Task: select a rule when an attachment not containing is added to a card by anyone except me .
Action: Mouse moved to (1317, 100)
Screenshot: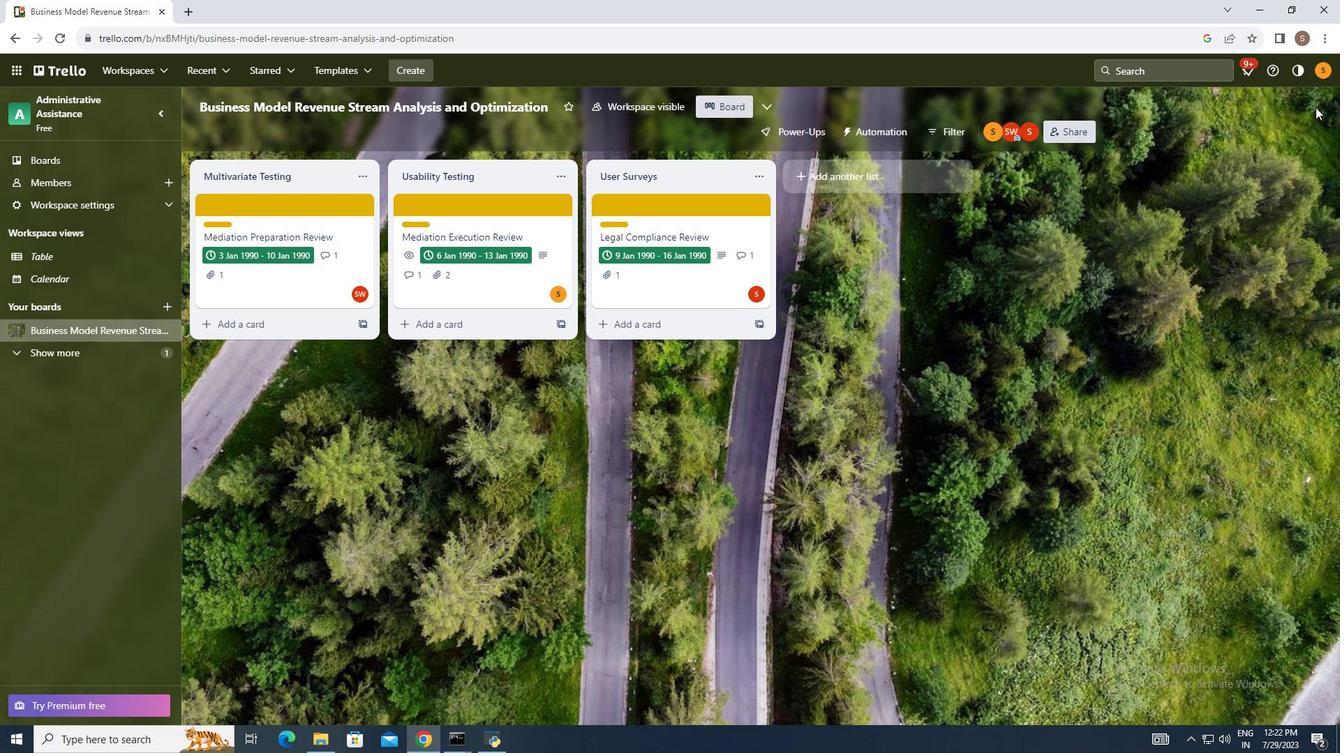 
Action: Mouse pressed left at (1317, 100)
Screenshot: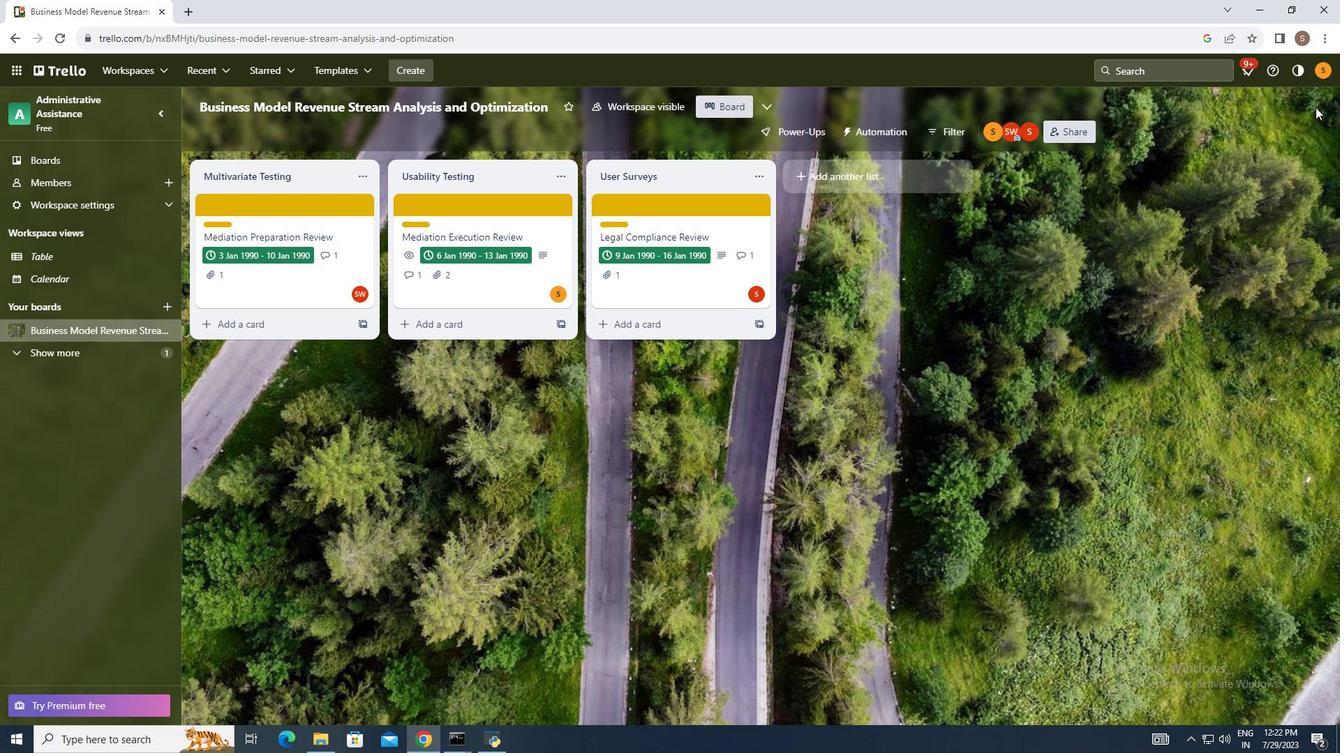 
Action: Mouse moved to (1211, 287)
Screenshot: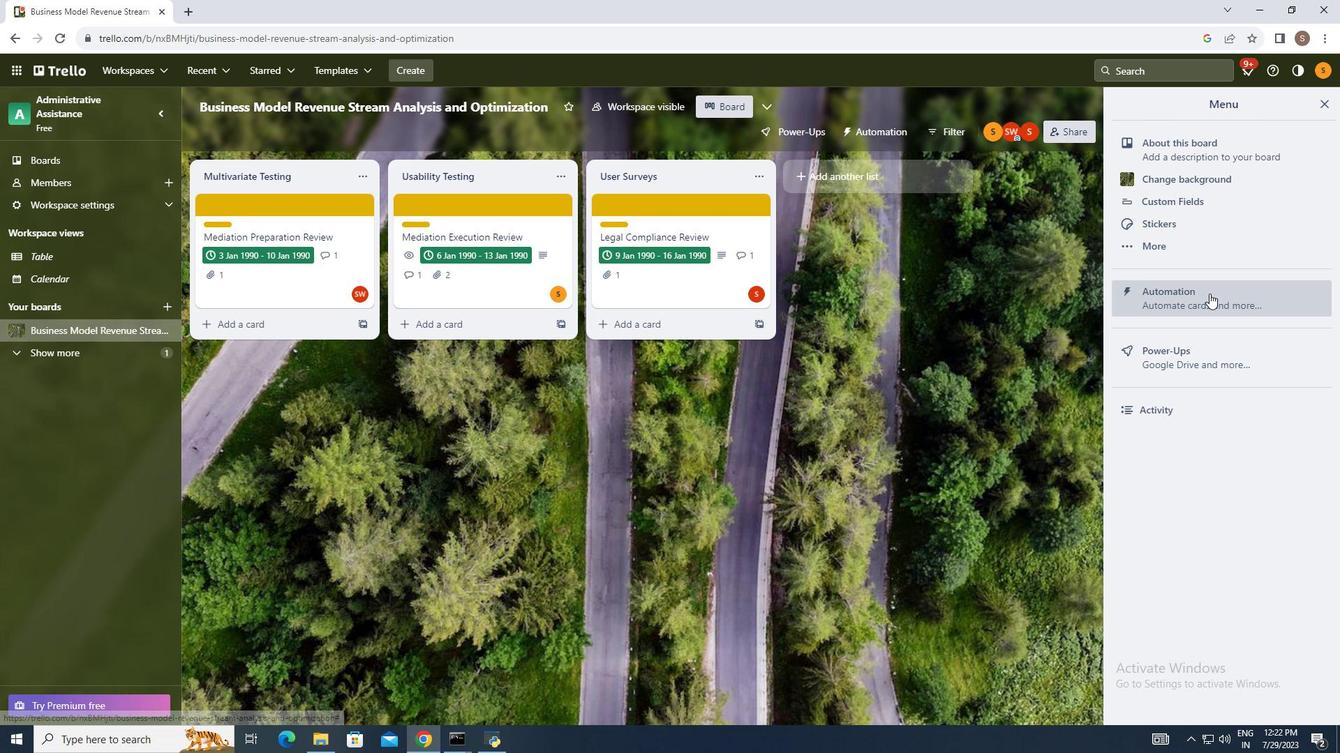 
Action: Mouse pressed left at (1211, 287)
Screenshot: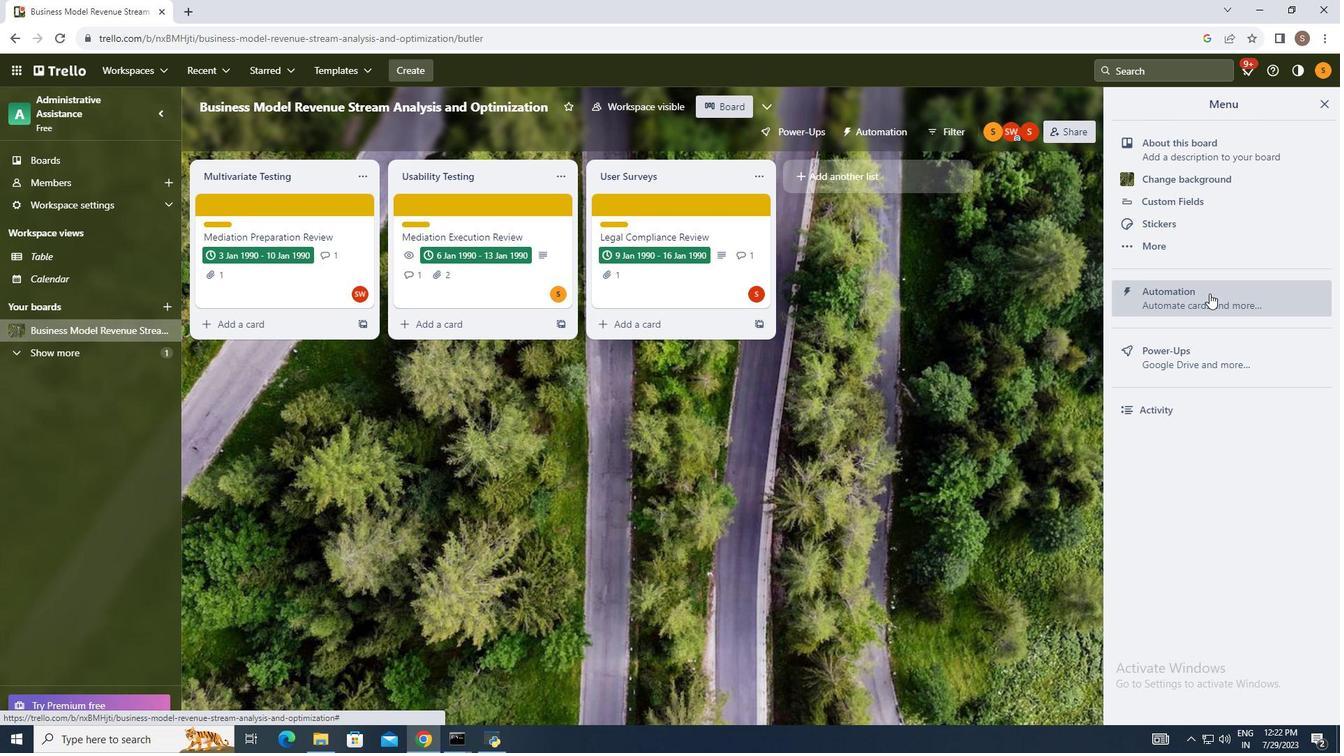 
Action: Mouse moved to (262, 251)
Screenshot: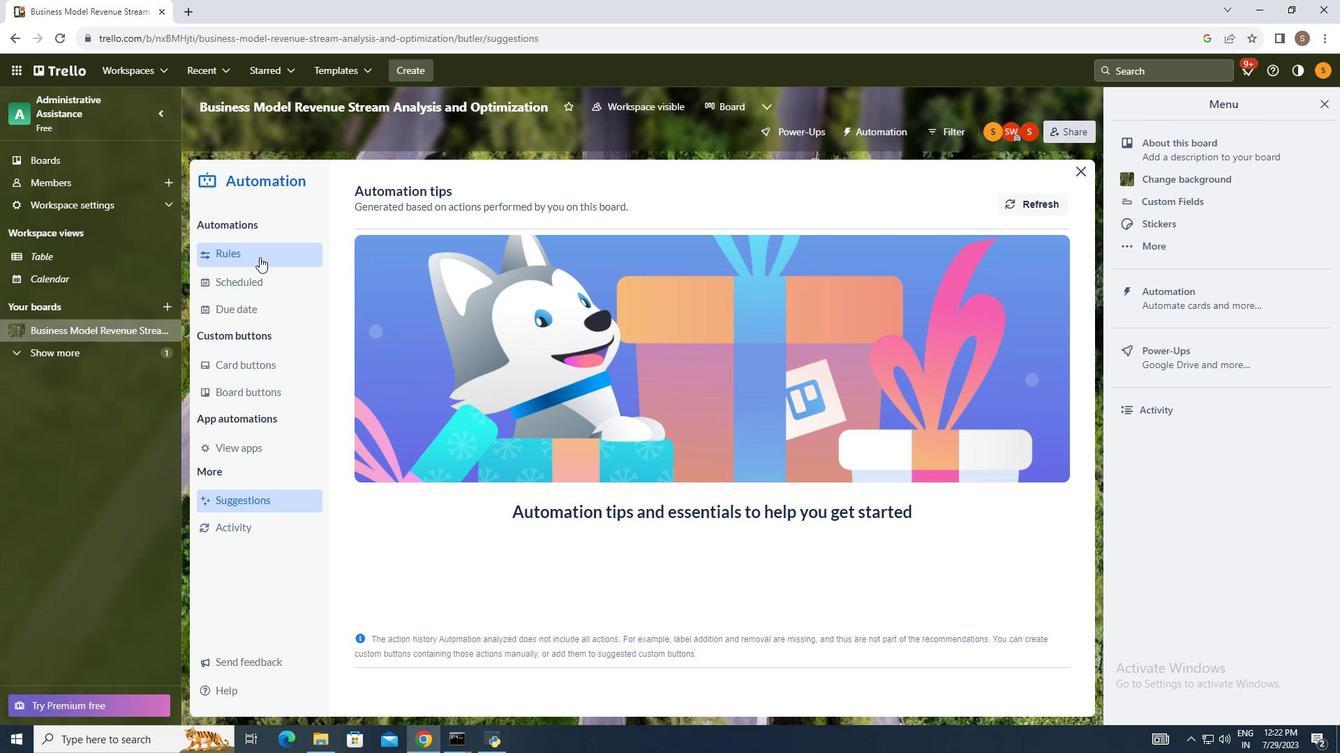 
Action: Mouse pressed left at (262, 251)
Screenshot: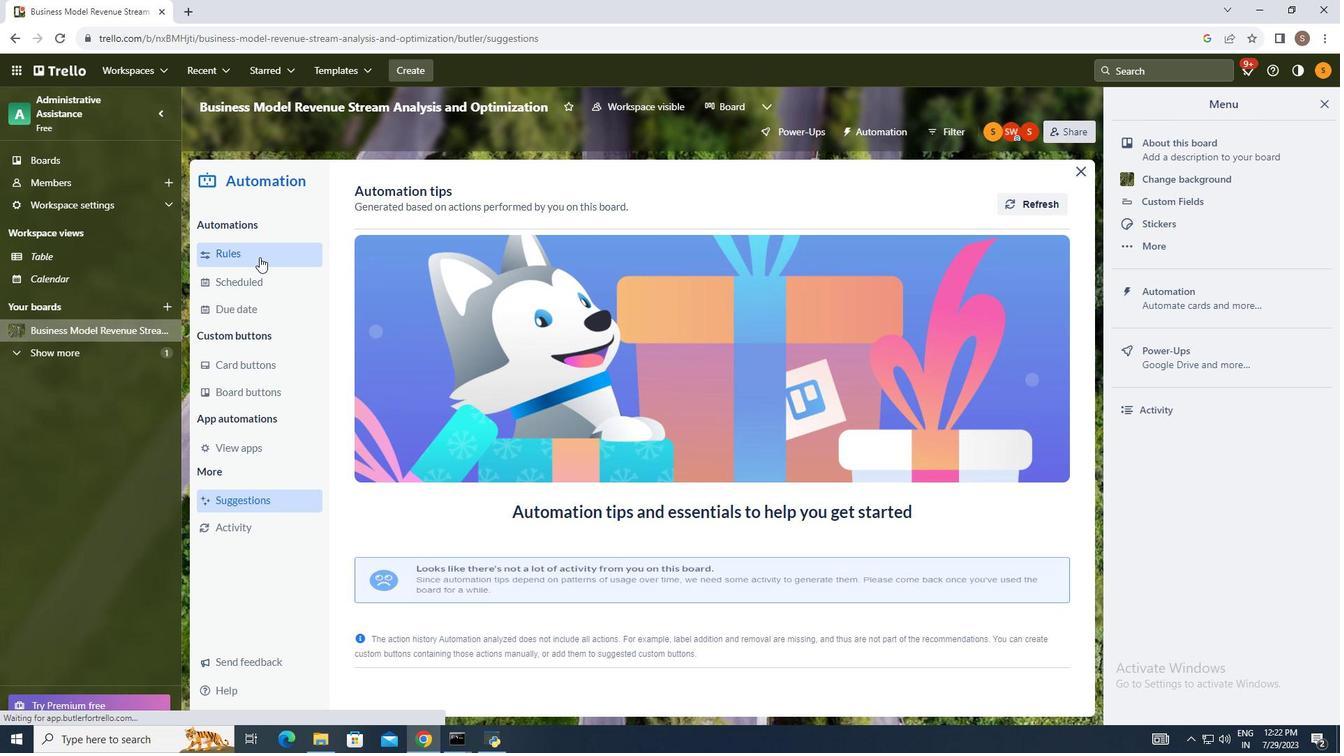 
Action: Mouse moved to (928, 189)
Screenshot: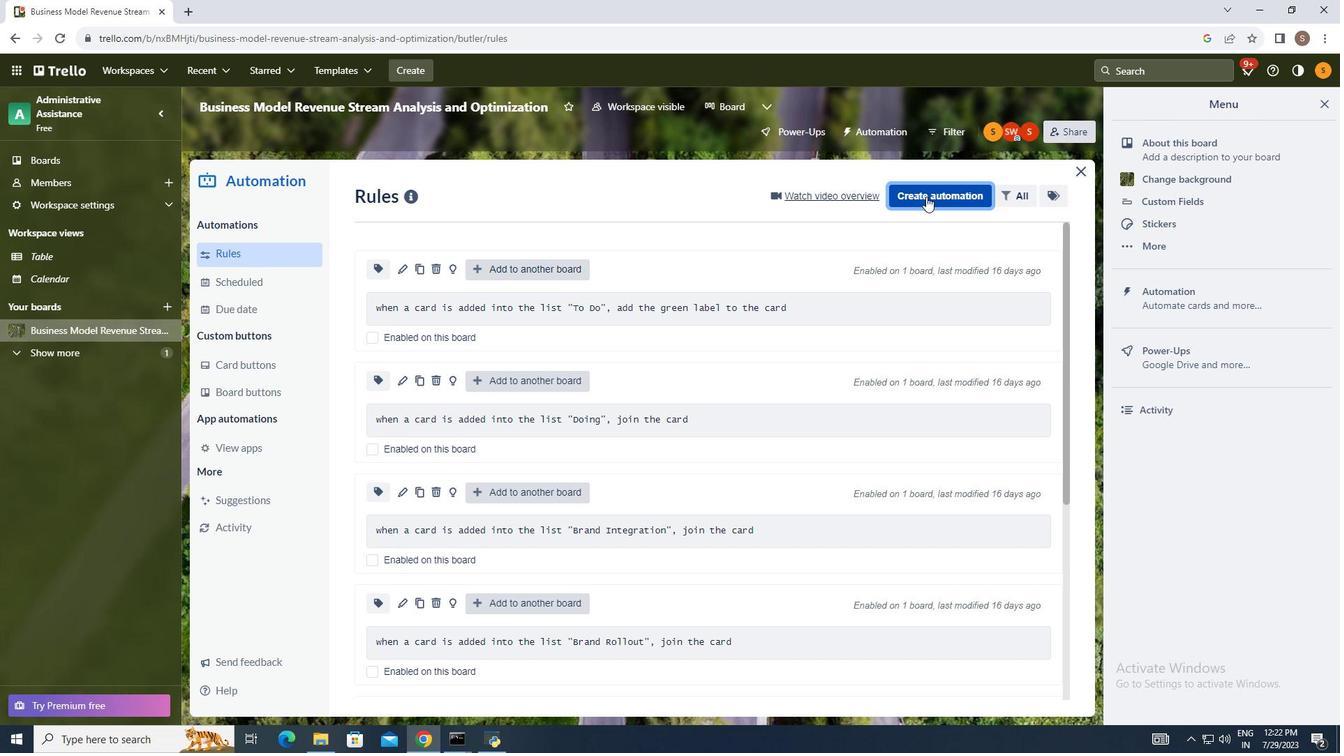 
Action: Mouse pressed left at (928, 189)
Screenshot: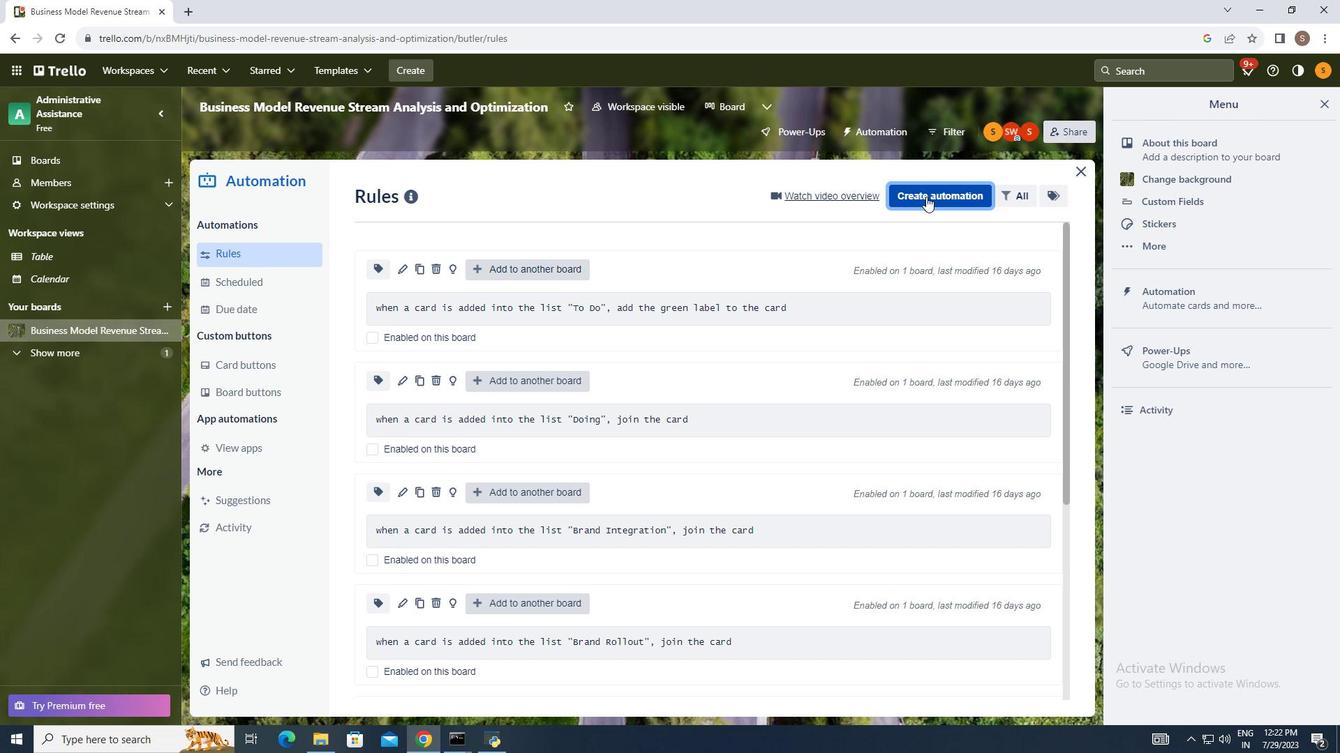 
Action: Mouse moved to (742, 325)
Screenshot: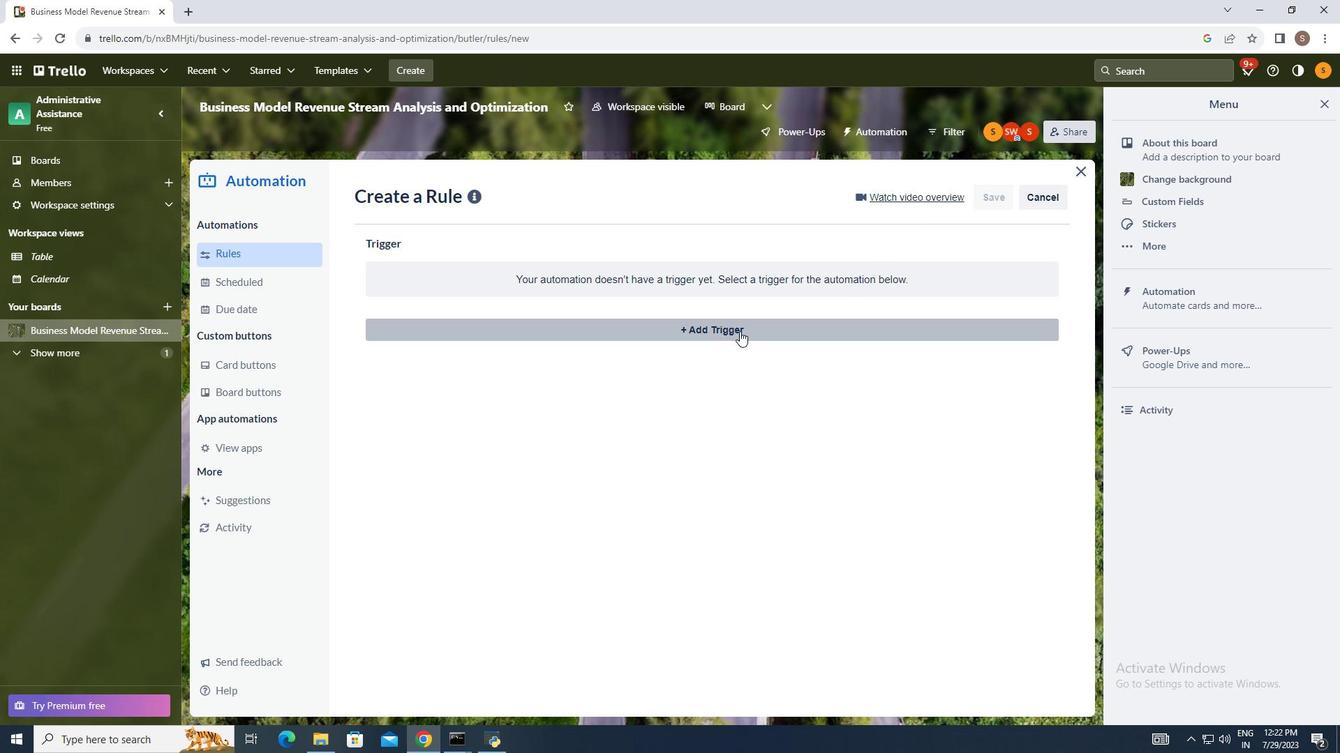 
Action: Mouse pressed left at (742, 325)
Screenshot: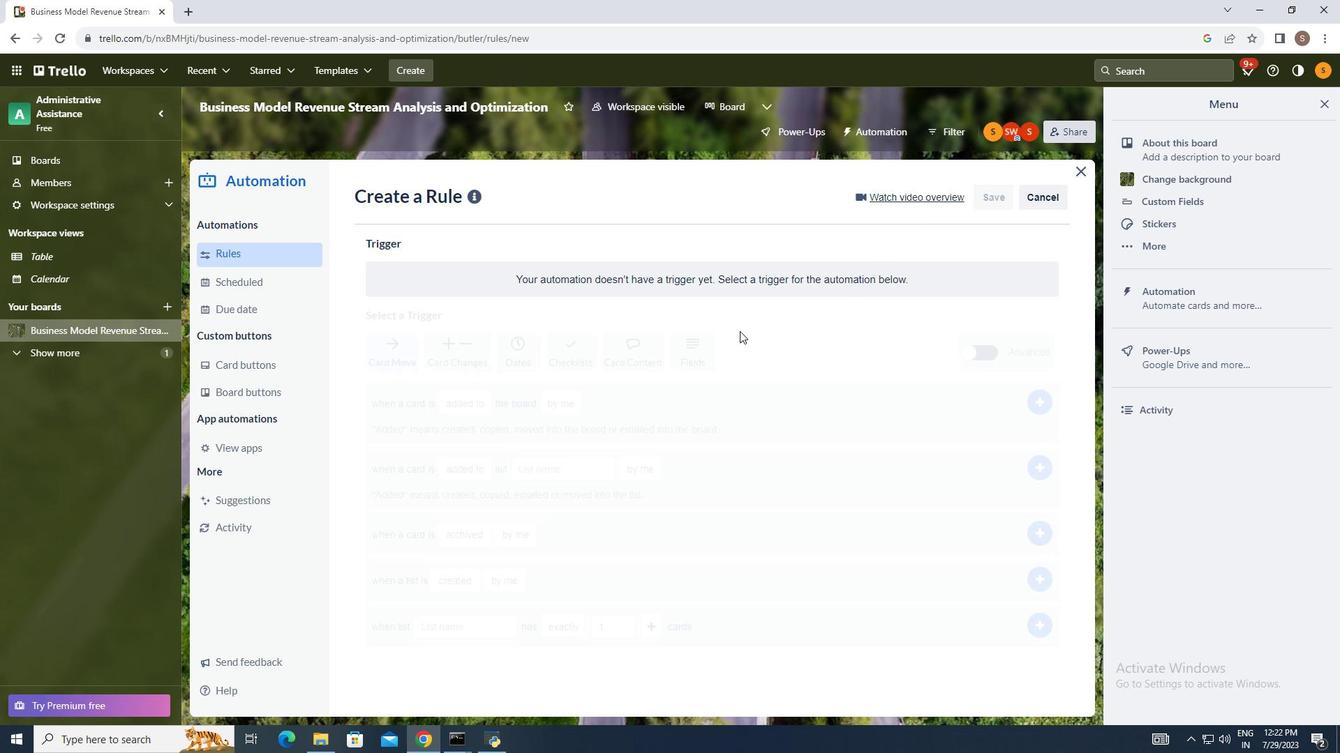 
Action: Mouse moved to (470, 369)
Screenshot: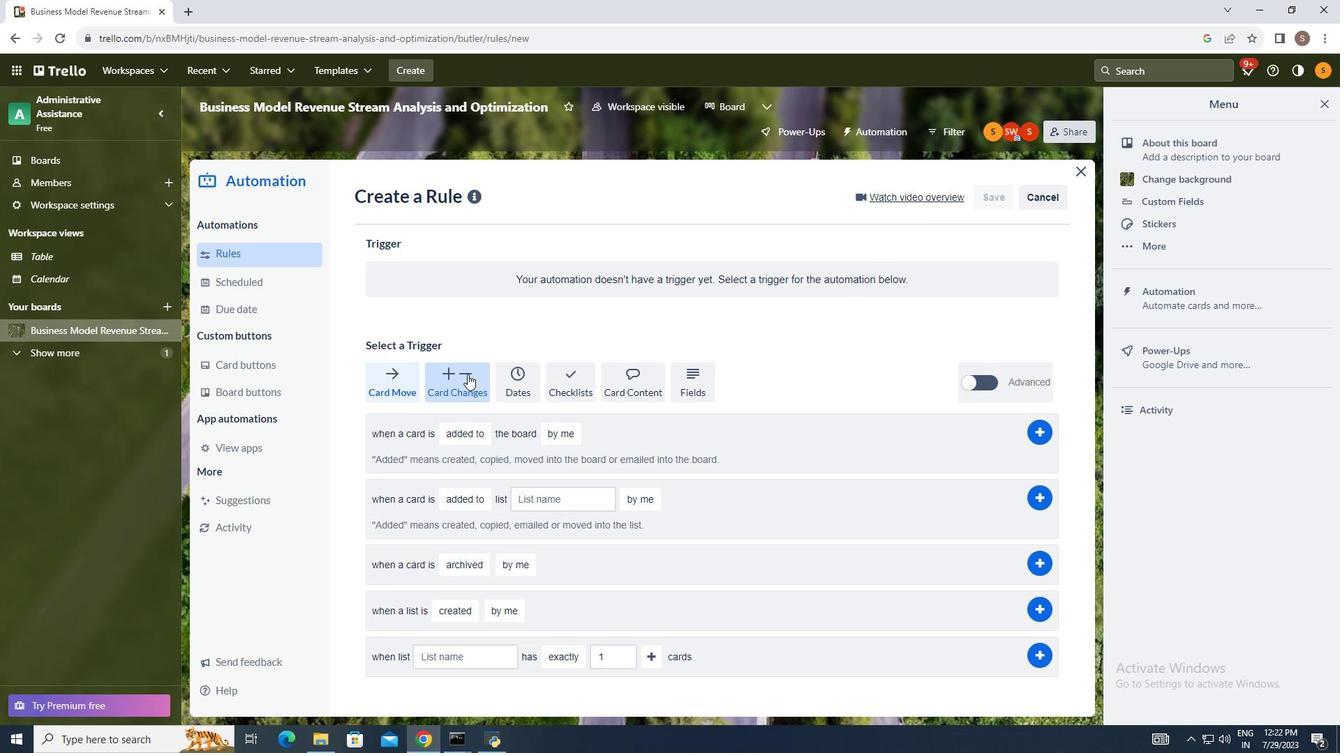 
Action: Mouse pressed left at (470, 369)
Screenshot: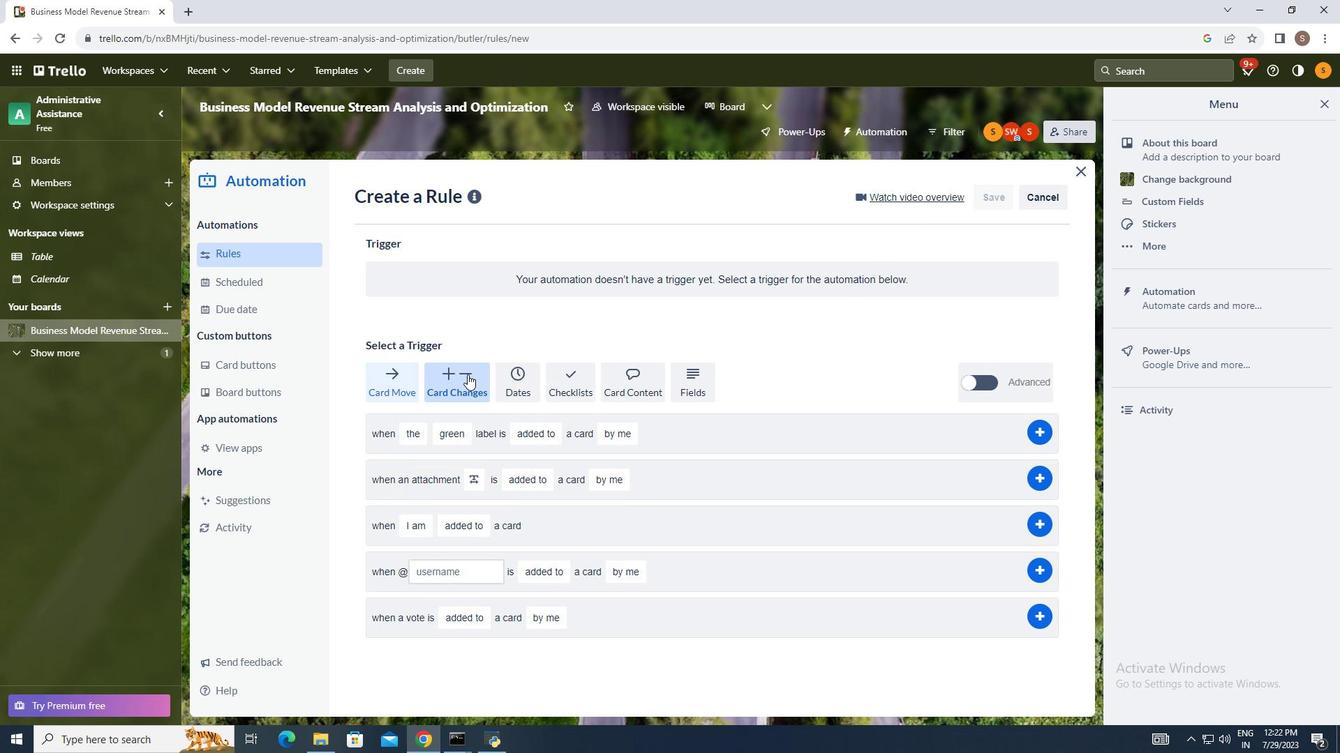
Action: Mouse moved to (478, 465)
Screenshot: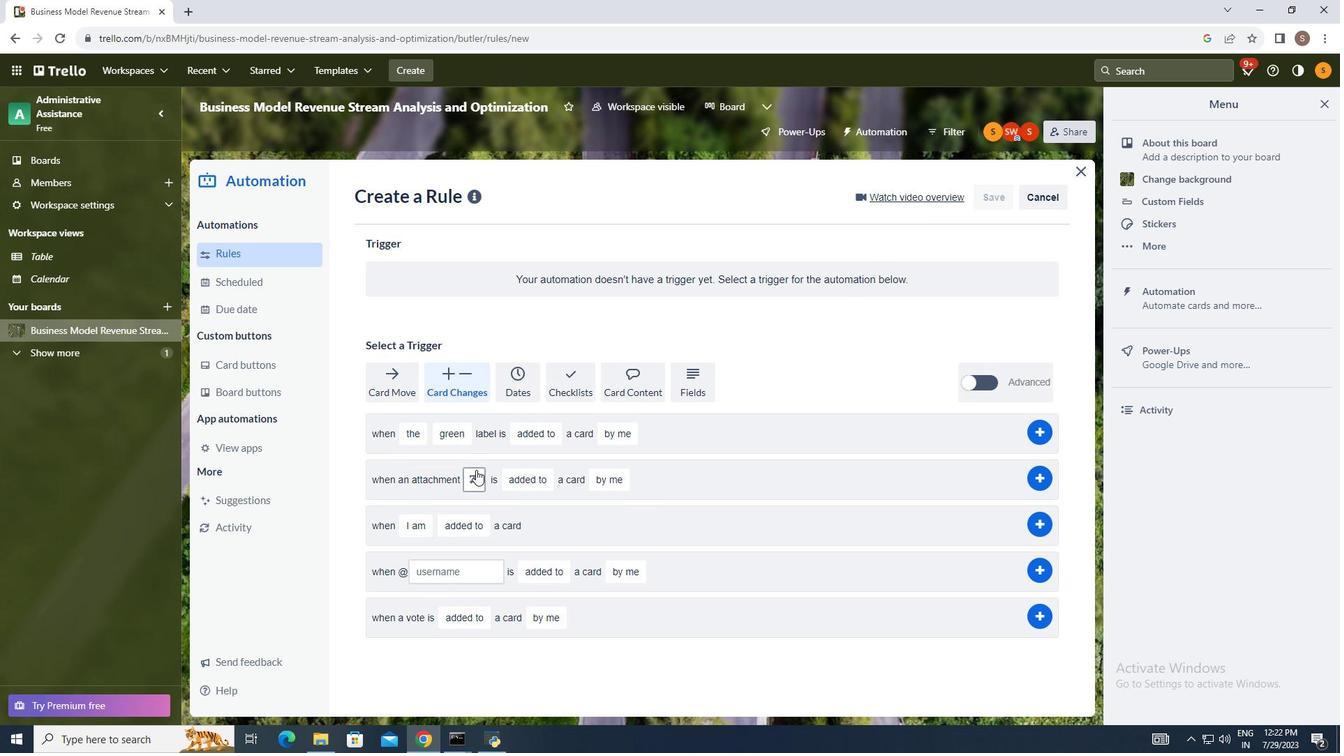 
Action: Mouse pressed left at (478, 465)
Screenshot: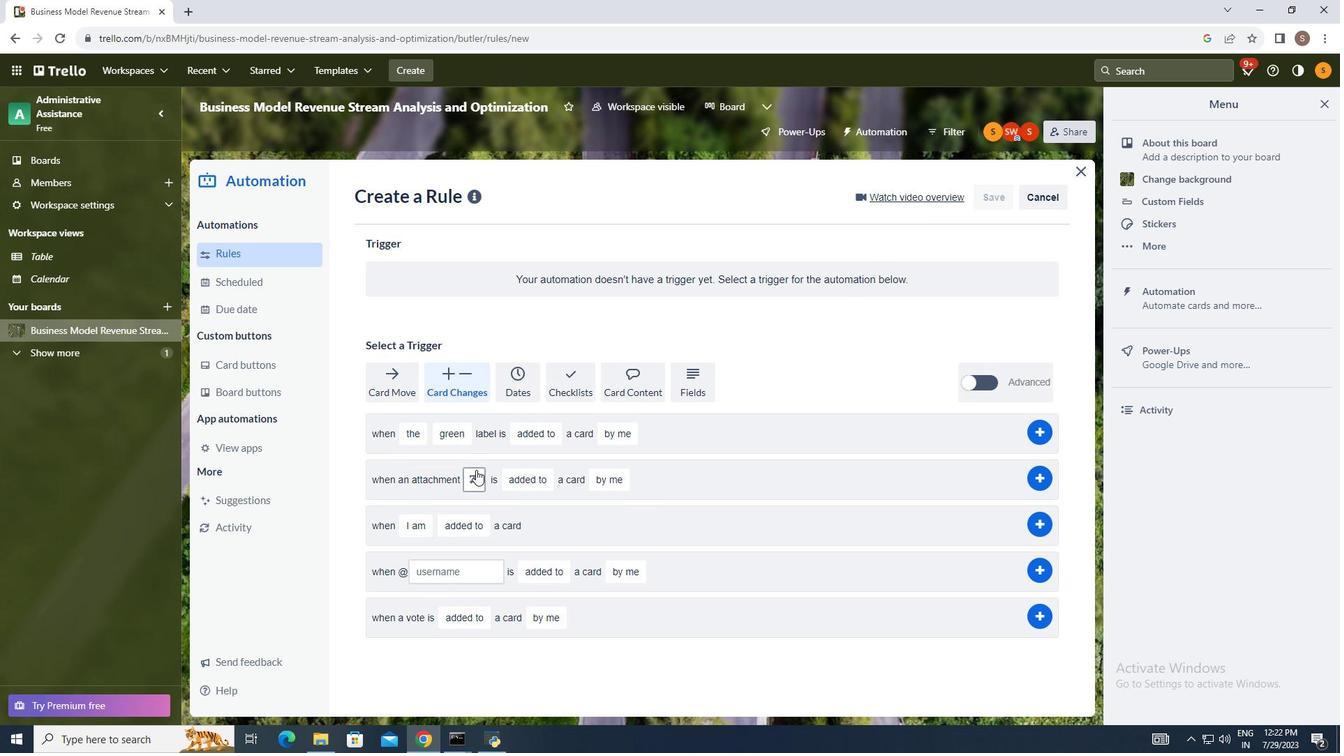 
Action: Mouse moved to (511, 687)
Screenshot: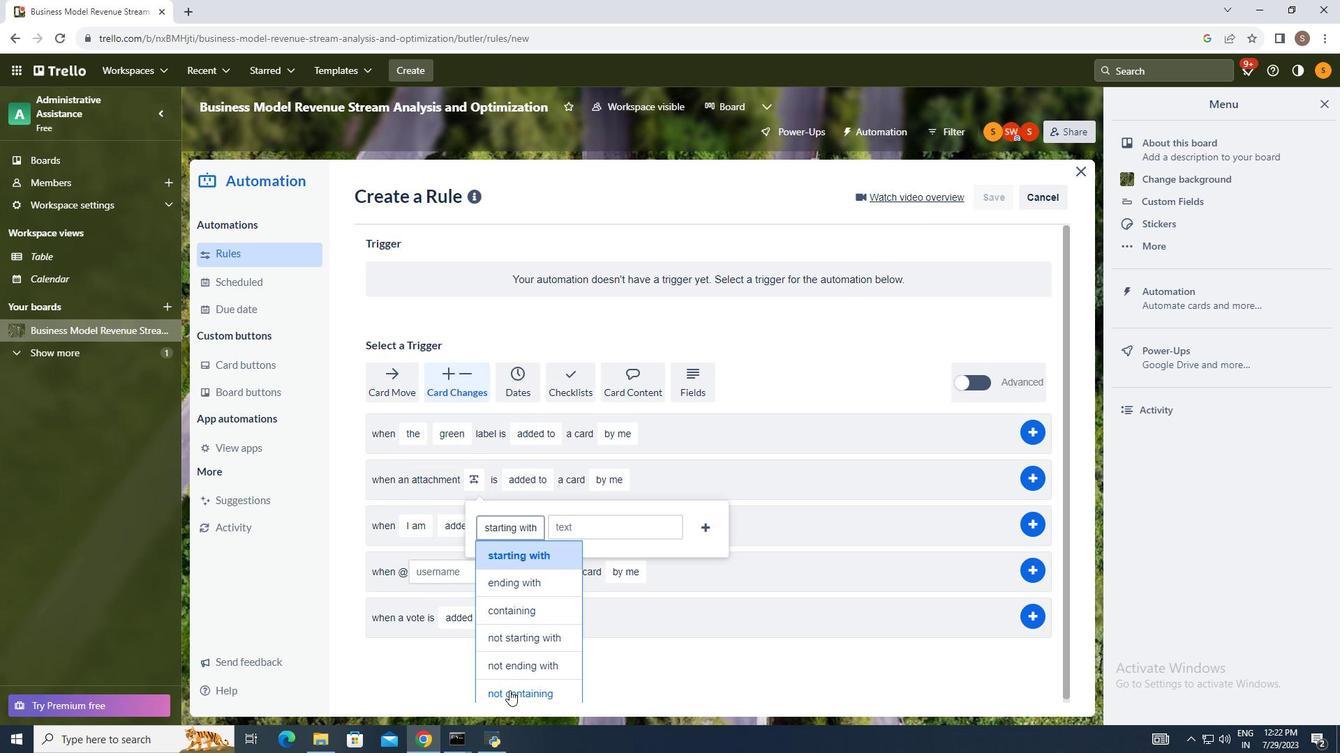 
Action: Mouse pressed left at (511, 687)
Screenshot: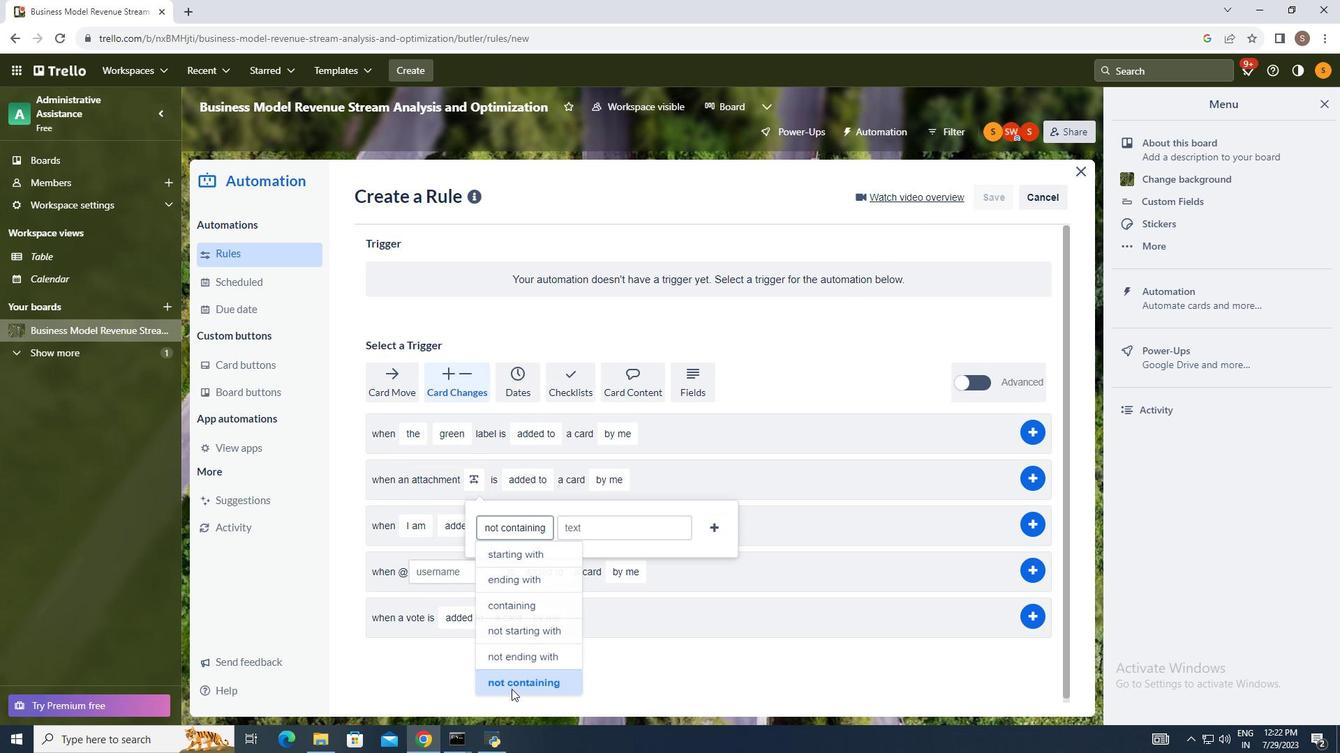 
Action: Mouse moved to (529, 473)
Screenshot: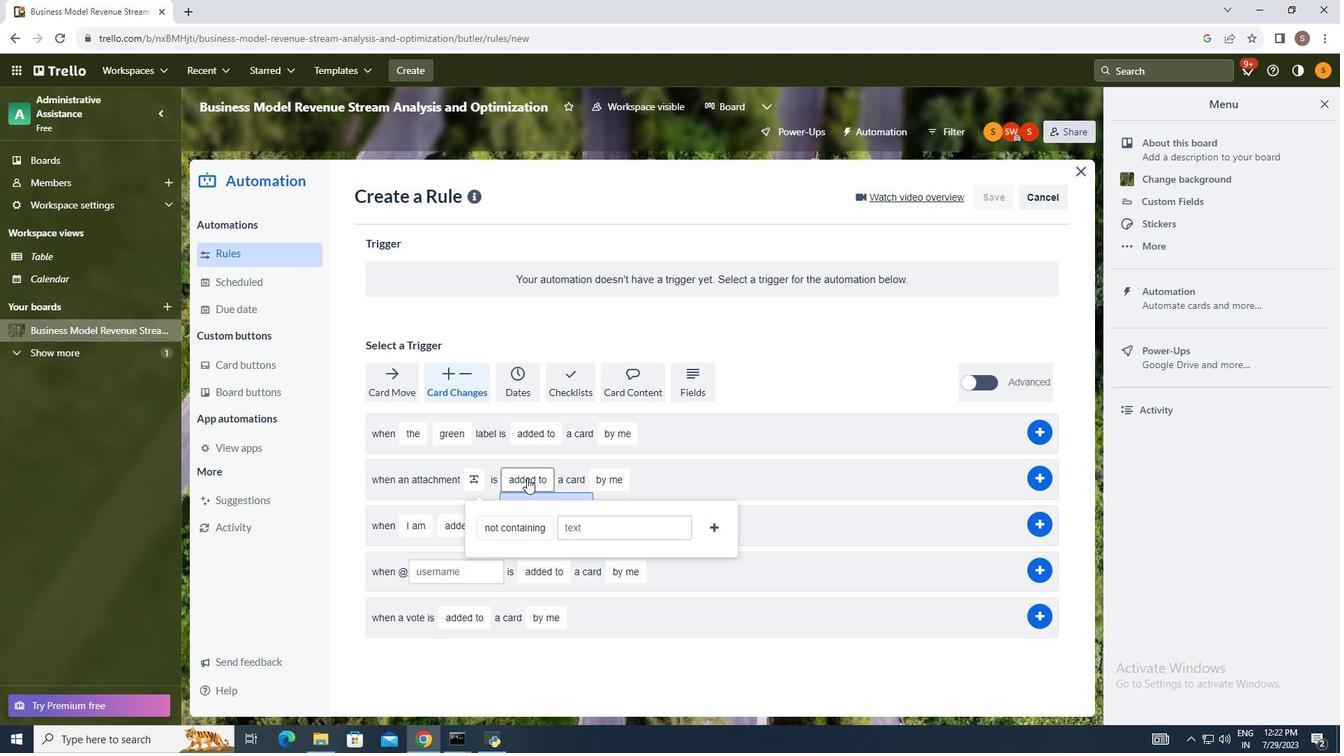 
Action: Mouse pressed left at (529, 473)
Screenshot: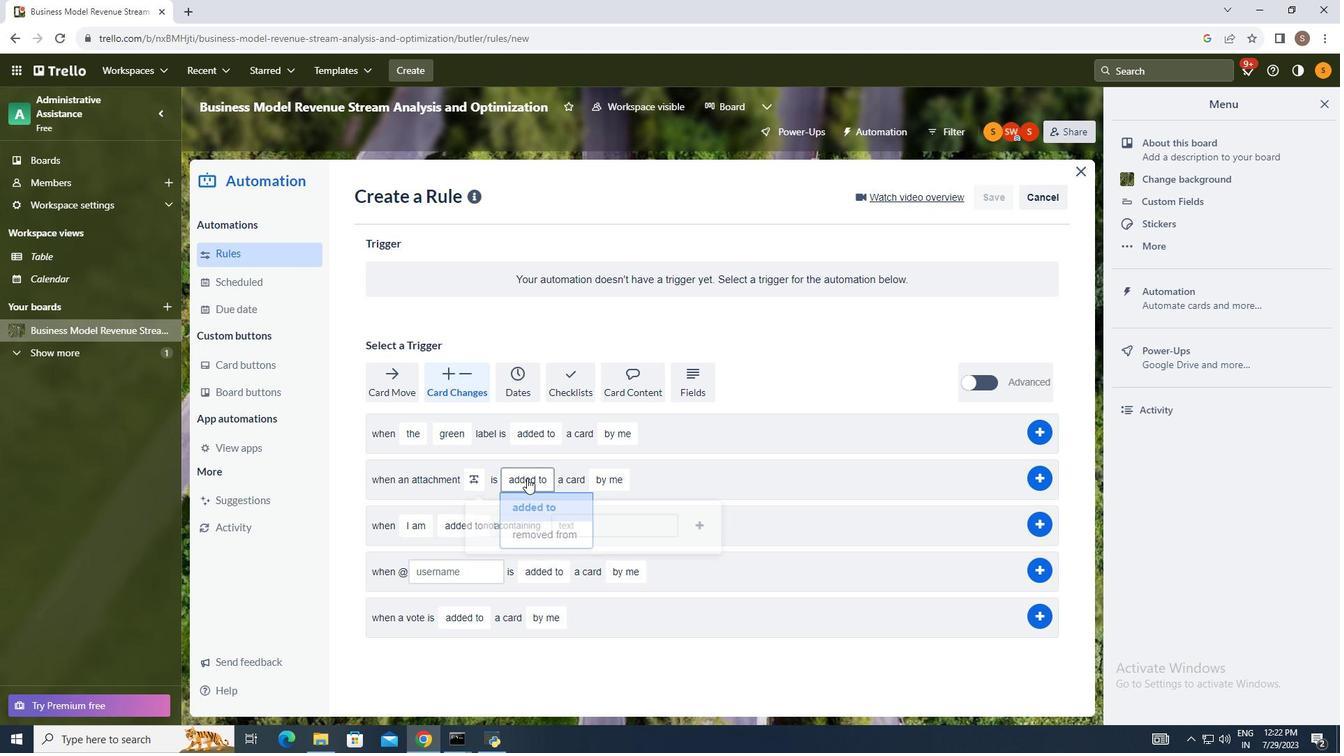 
Action: Mouse moved to (536, 496)
Screenshot: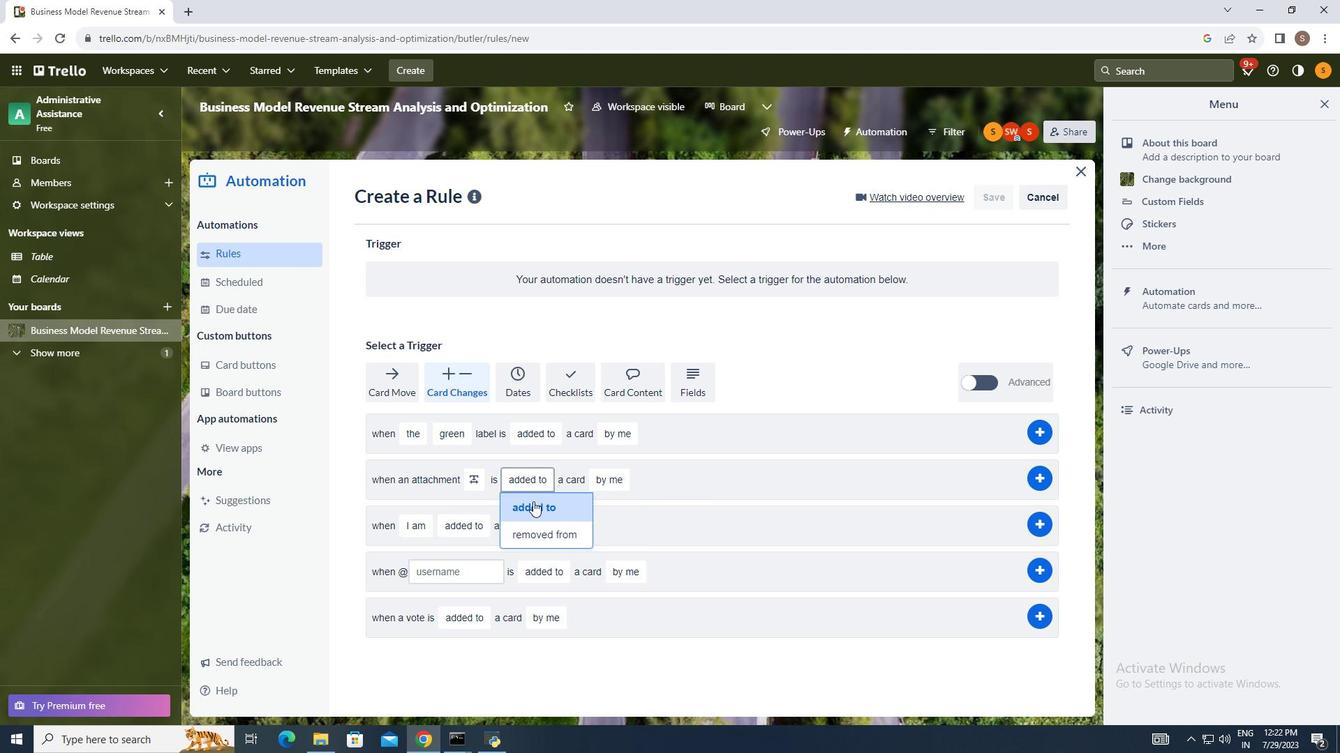 
Action: Mouse pressed left at (536, 496)
Screenshot: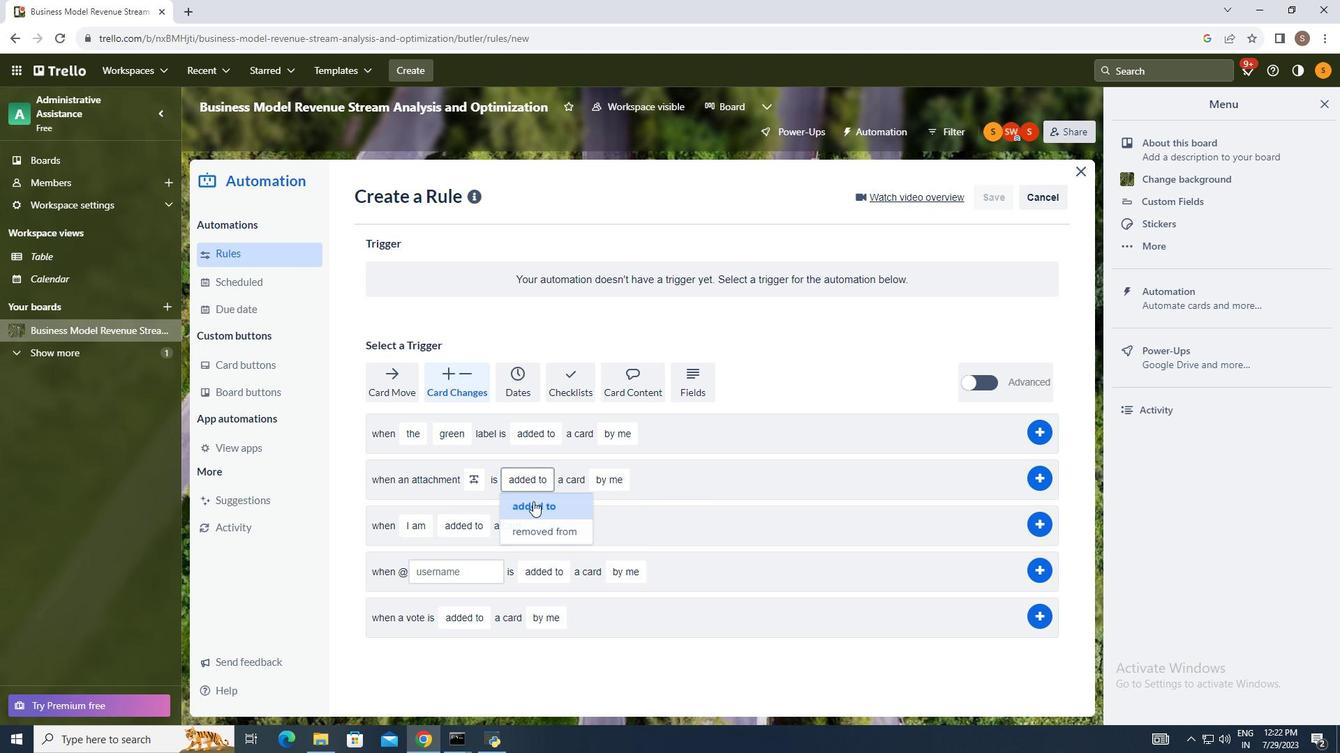 
Action: Mouse moved to (609, 473)
Screenshot: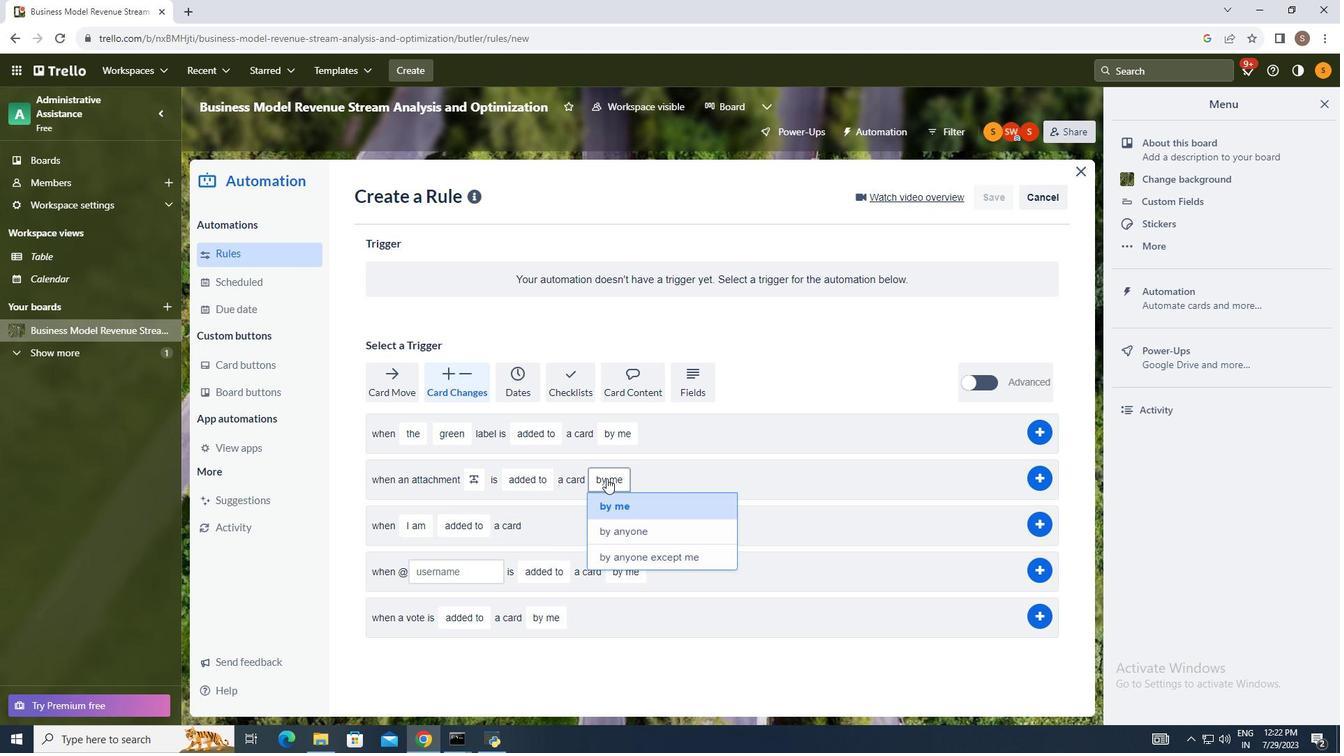 
Action: Mouse pressed left at (609, 473)
Screenshot: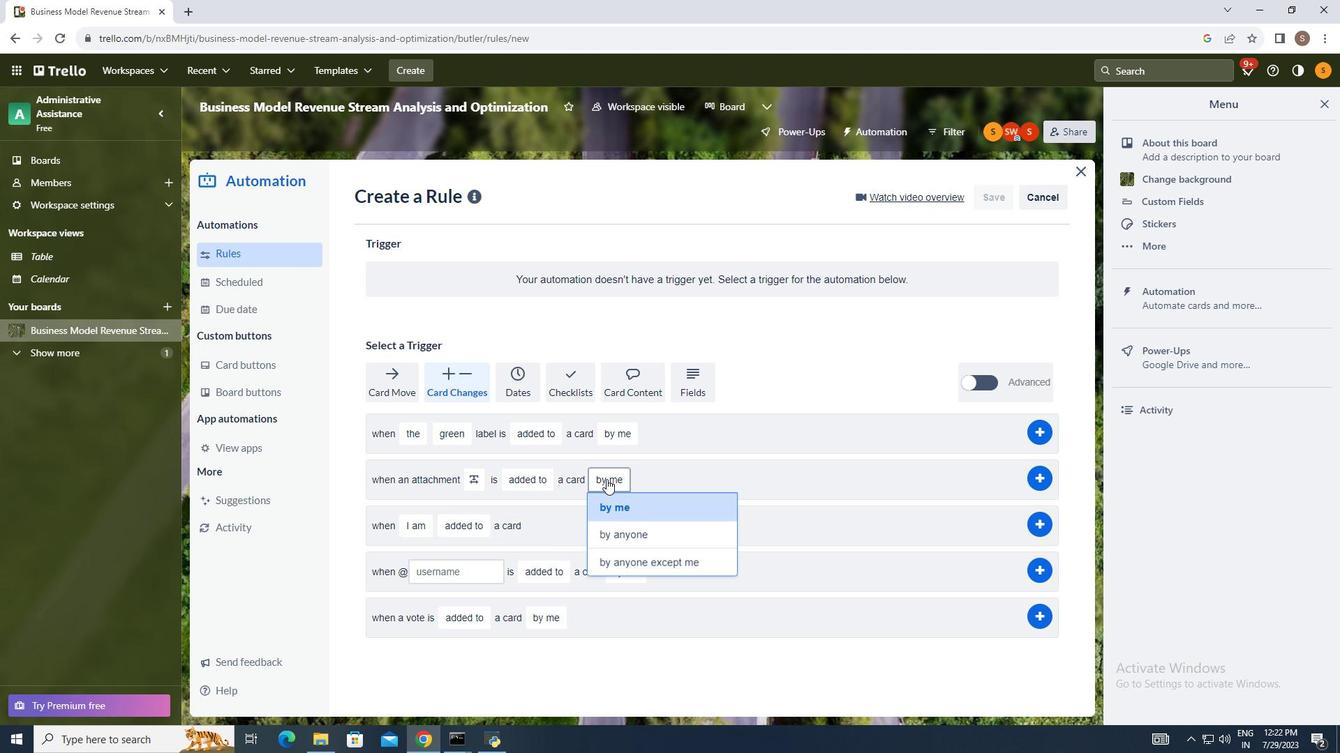
Action: Mouse moved to (621, 552)
Screenshot: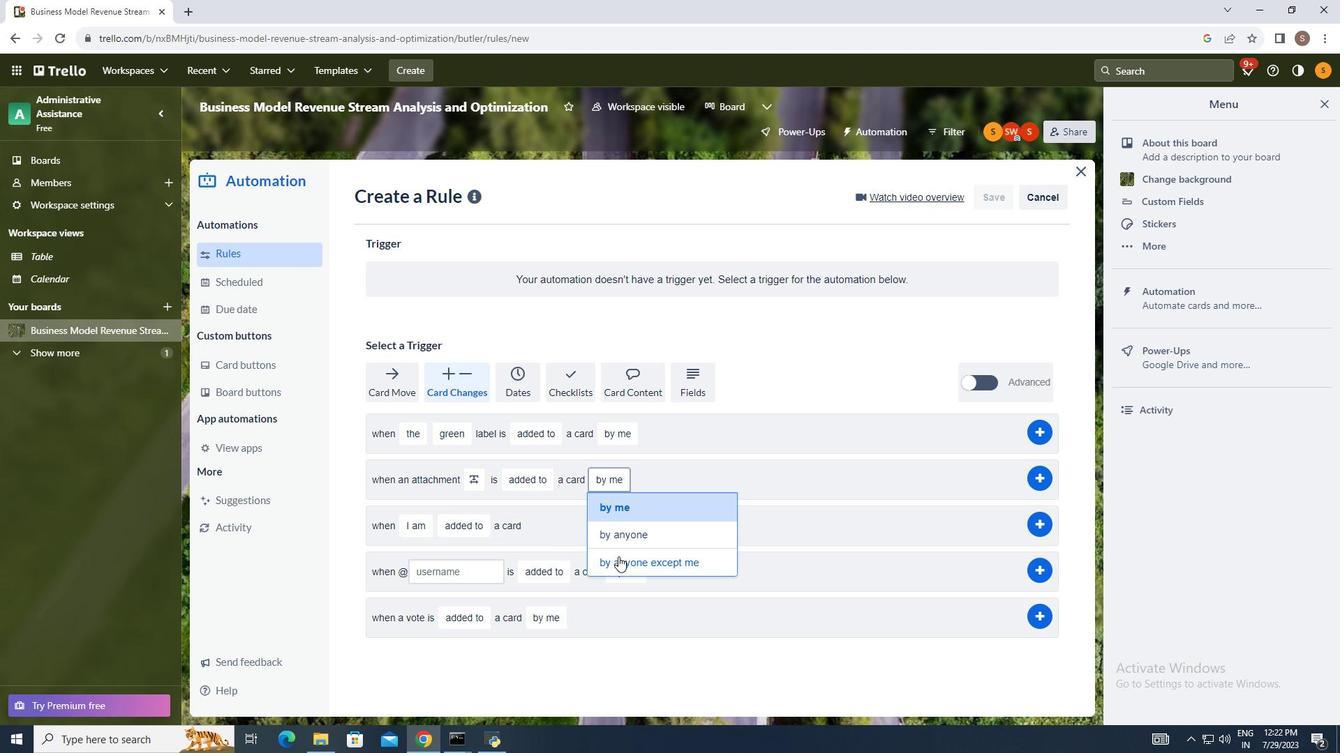 
Action: Mouse pressed left at (621, 552)
Screenshot: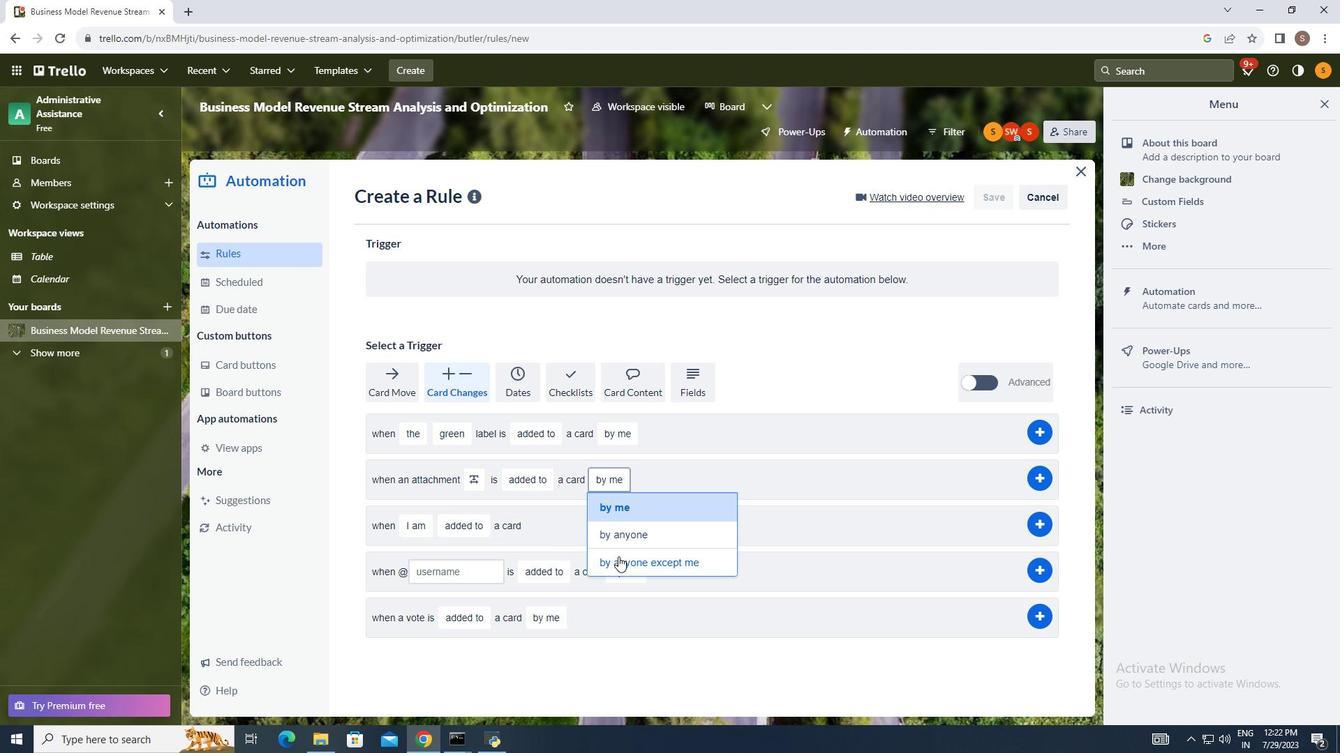 
Action: Mouse moved to (840, 444)
Screenshot: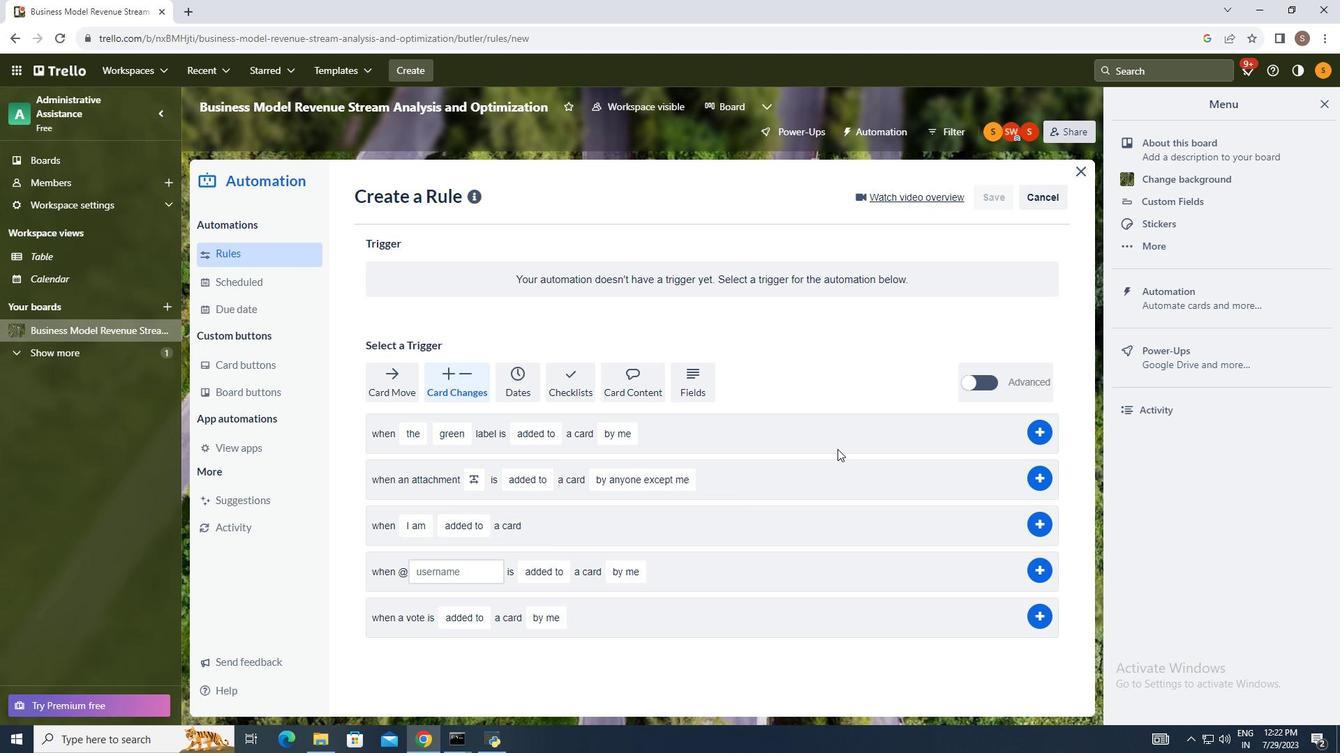 
